 Task: Position the major ticks on the outside of the chart.
Action: Mouse pressed left at (164, 319)
Screenshot: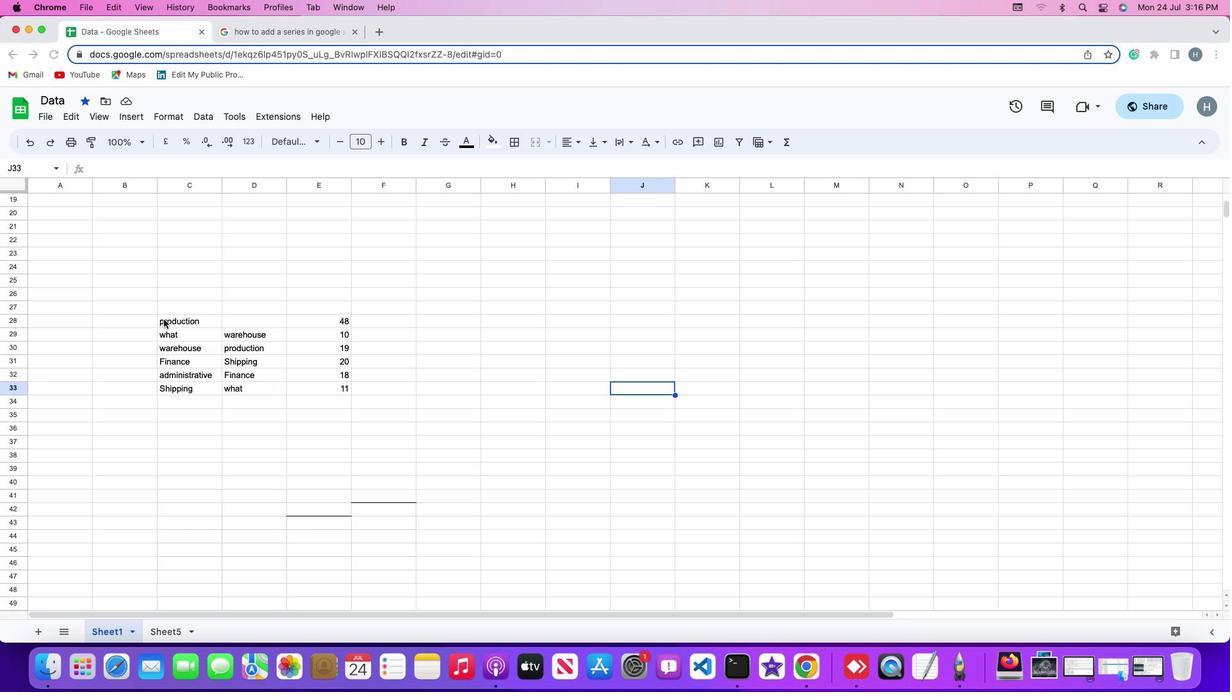 
Action: Mouse pressed left at (164, 319)
Screenshot: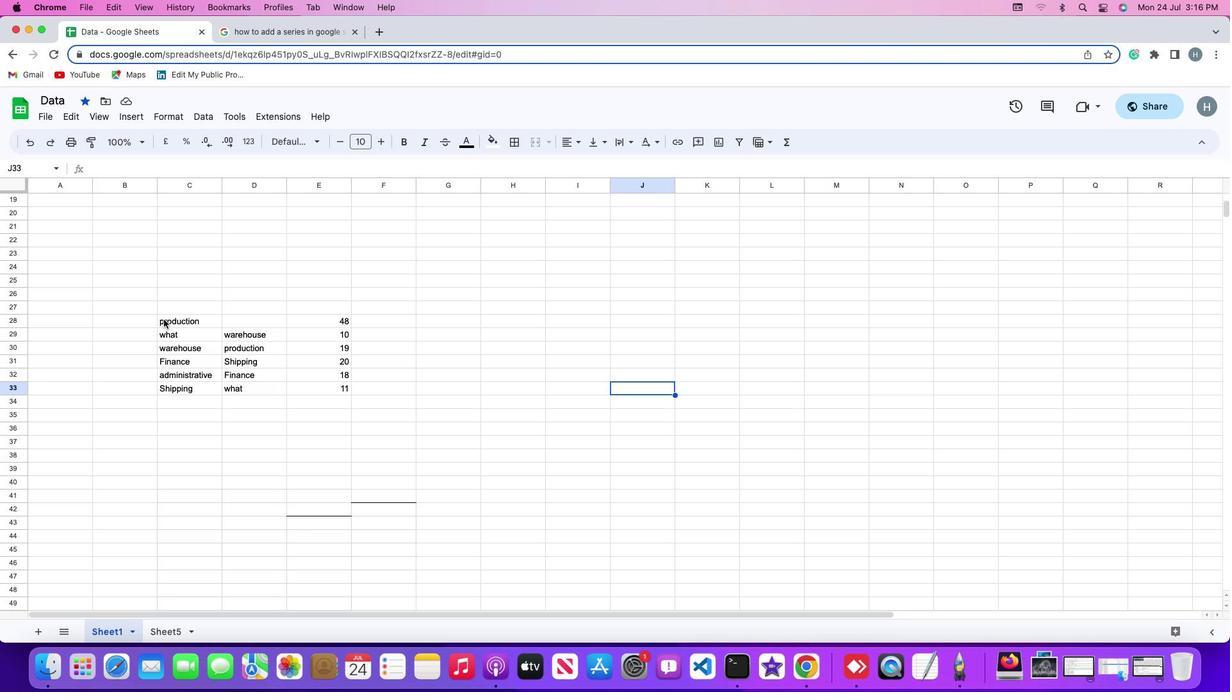 
Action: Mouse moved to (128, 118)
Screenshot: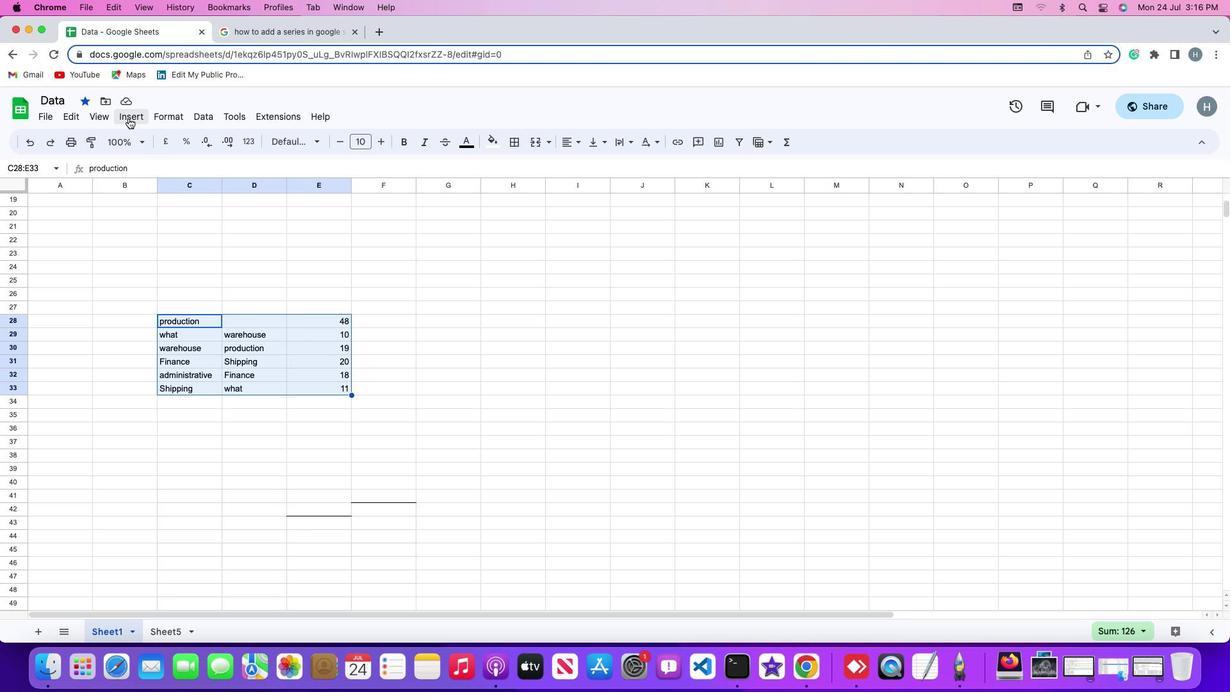 
Action: Mouse pressed left at (128, 118)
Screenshot: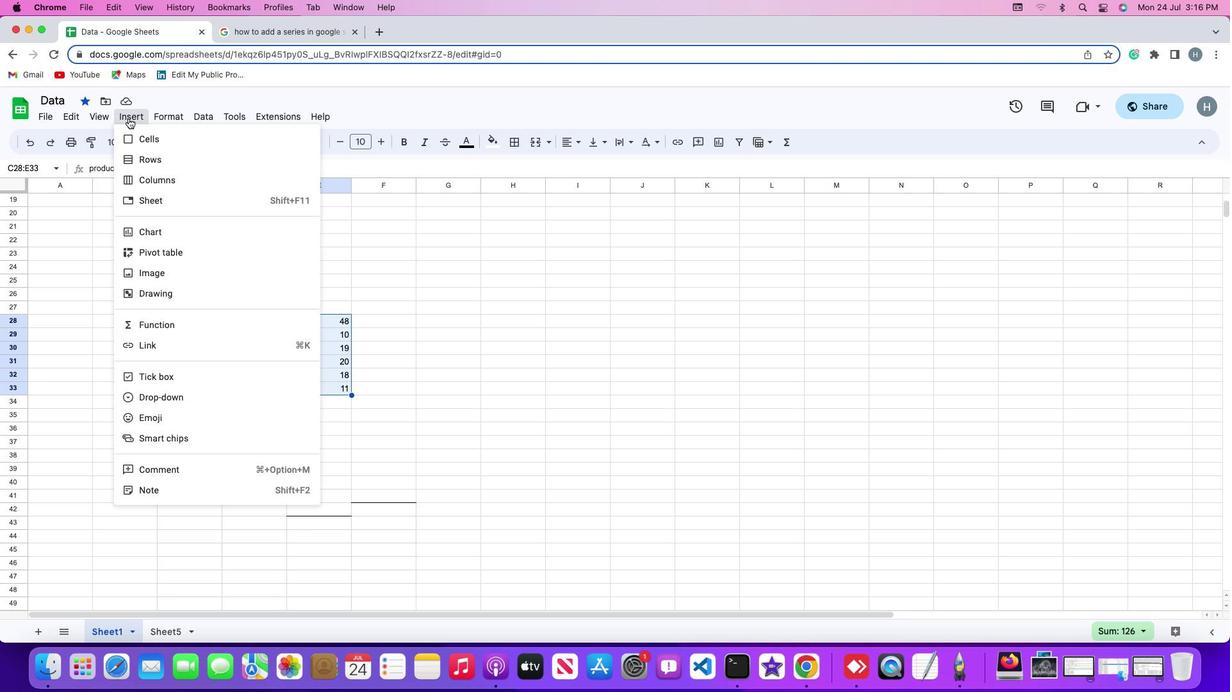 
Action: Mouse moved to (154, 239)
Screenshot: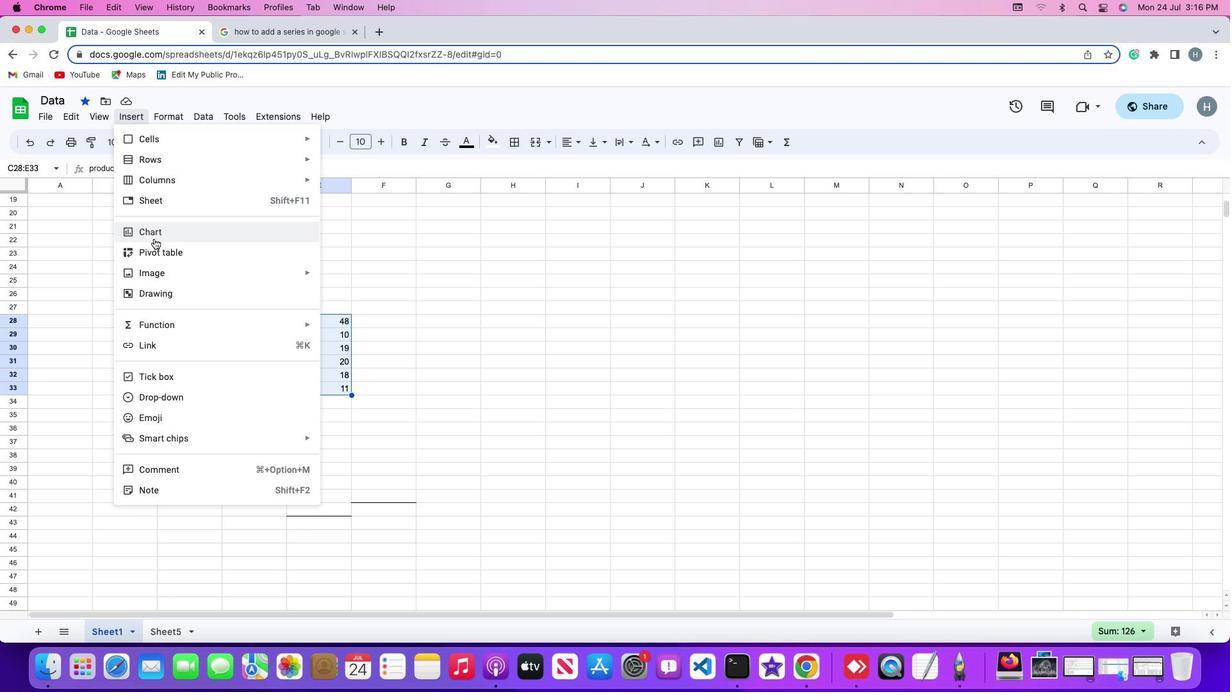 
Action: Mouse pressed left at (154, 239)
Screenshot: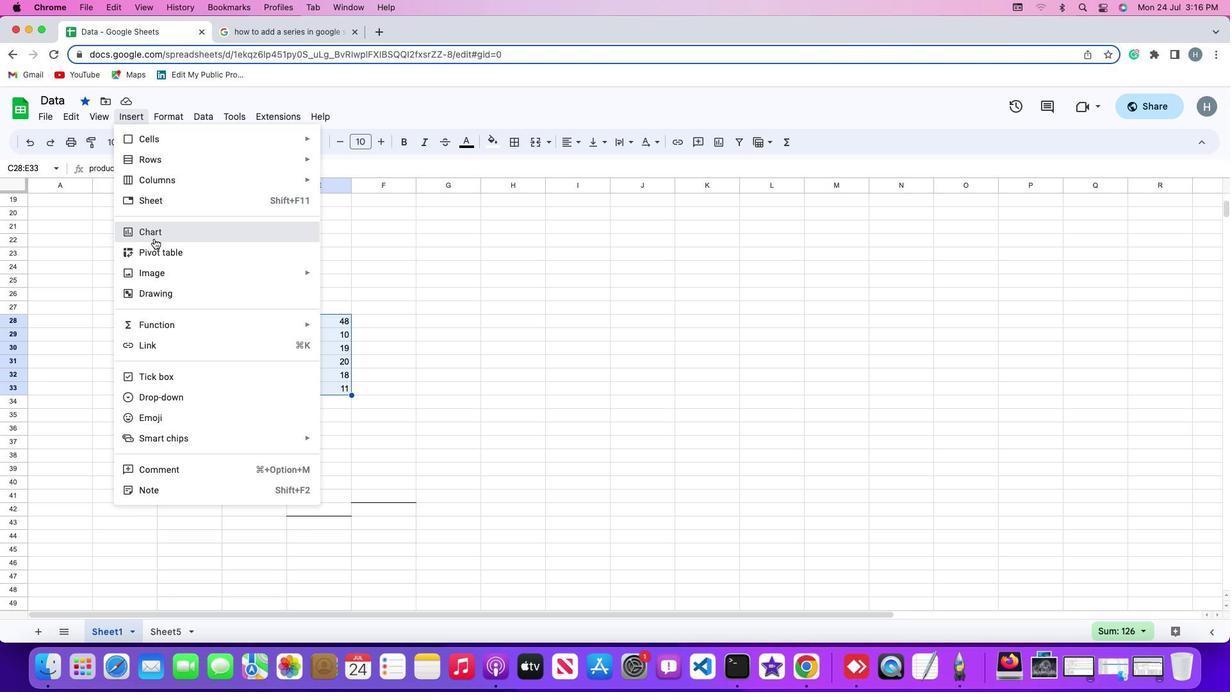 
Action: Mouse moved to (1169, 180)
Screenshot: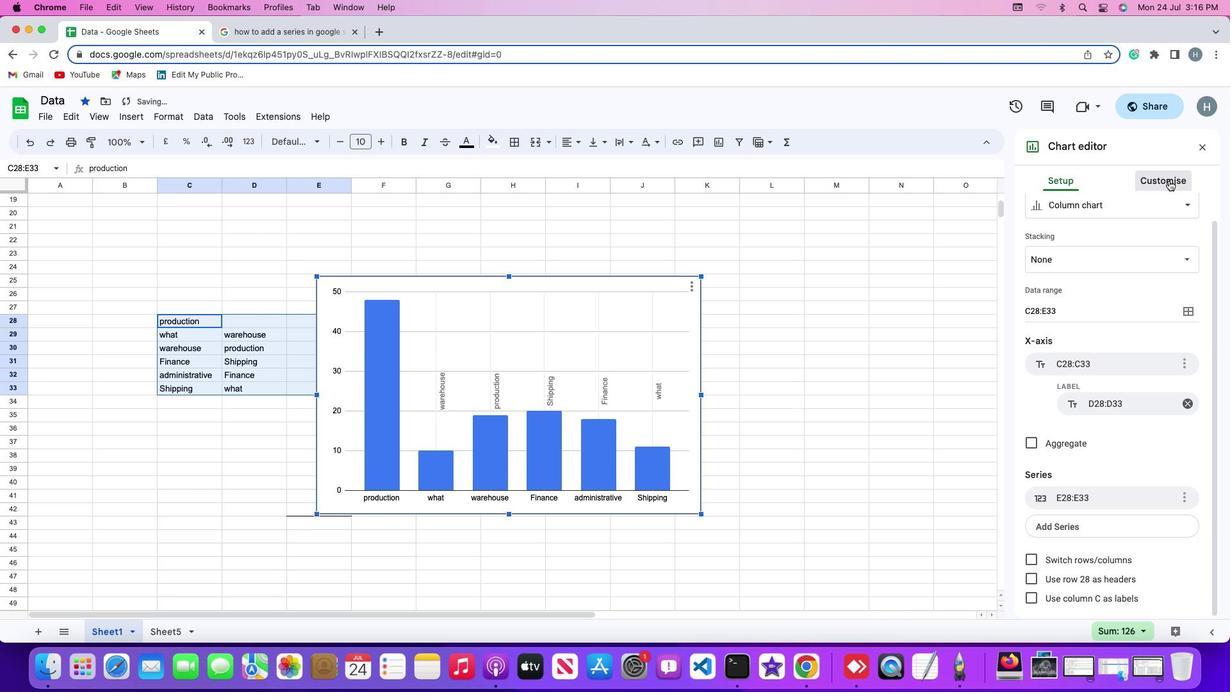 
Action: Mouse pressed left at (1169, 180)
Screenshot: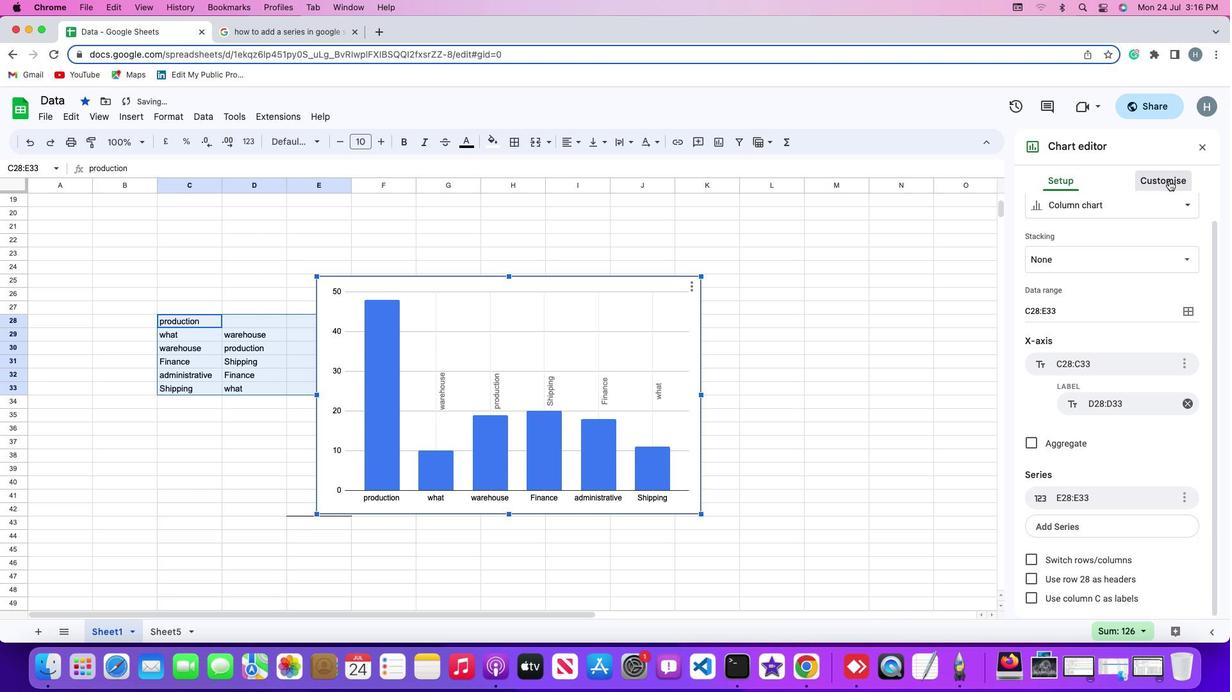 
Action: Mouse moved to (1084, 451)
Screenshot: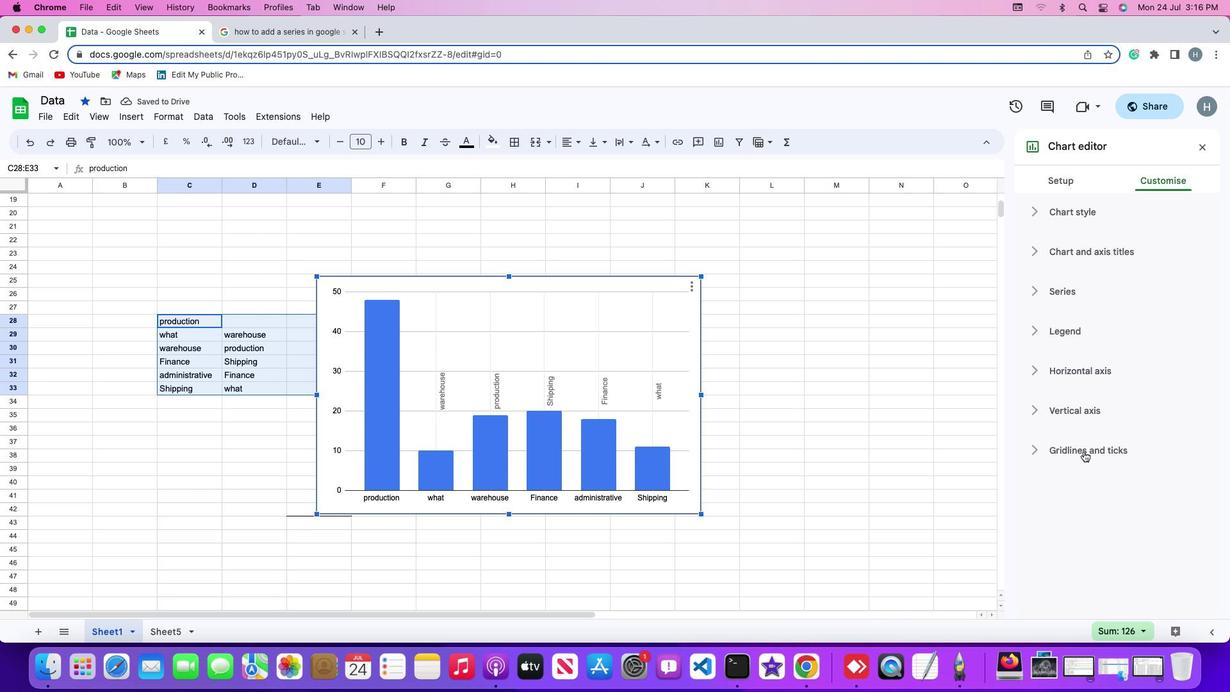
Action: Mouse pressed left at (1084, 451)
Screenshot: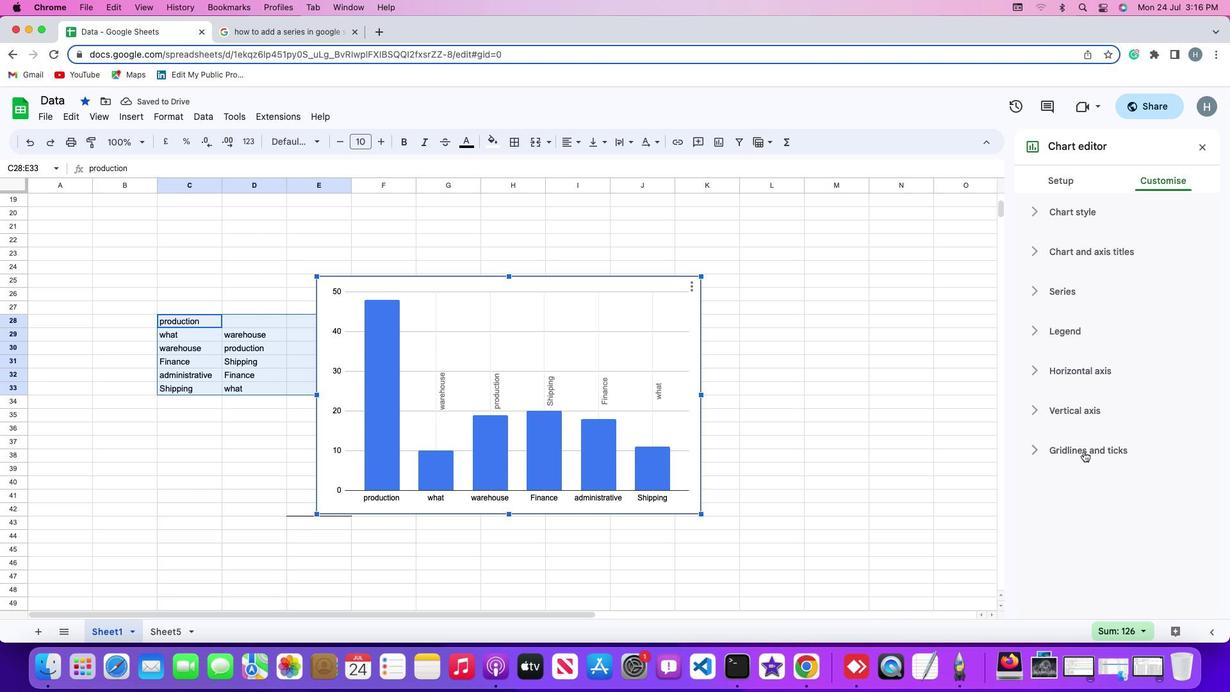 
Action: Mouse moved to (1082, 489)
Screenshot: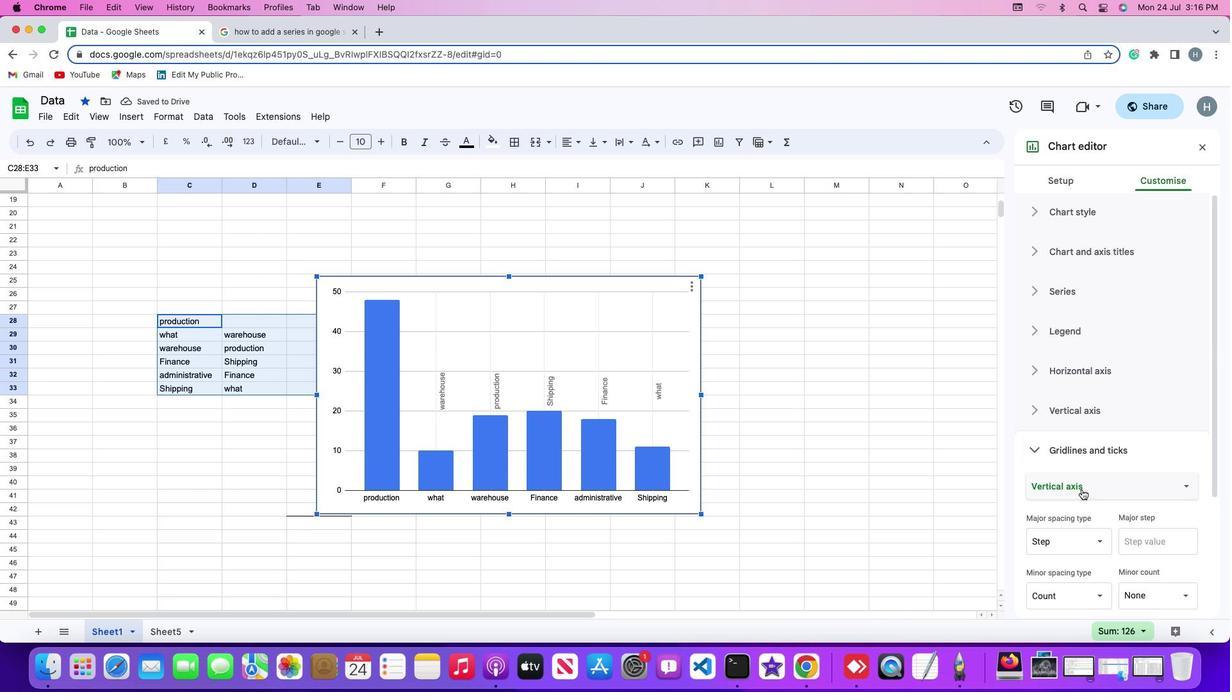 
Action: Mouse pressed left at (1082, 489)
Screenshot: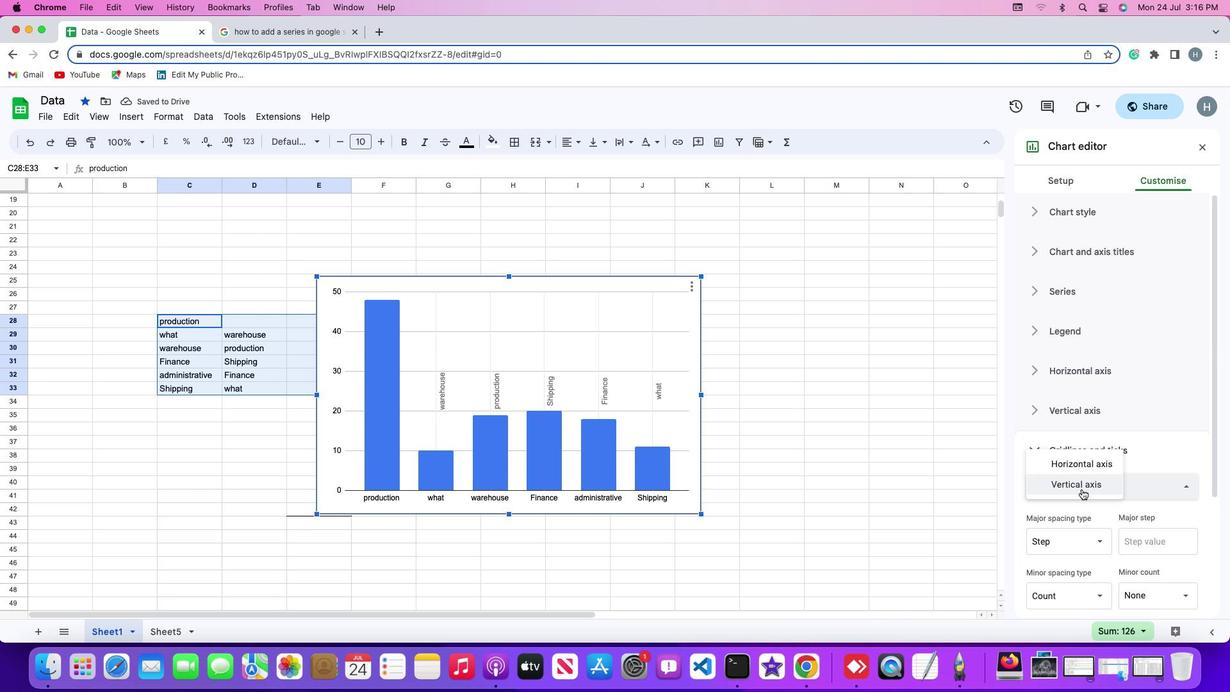 
Action: Mouse pressed left at (1082, 489)
Screenshot: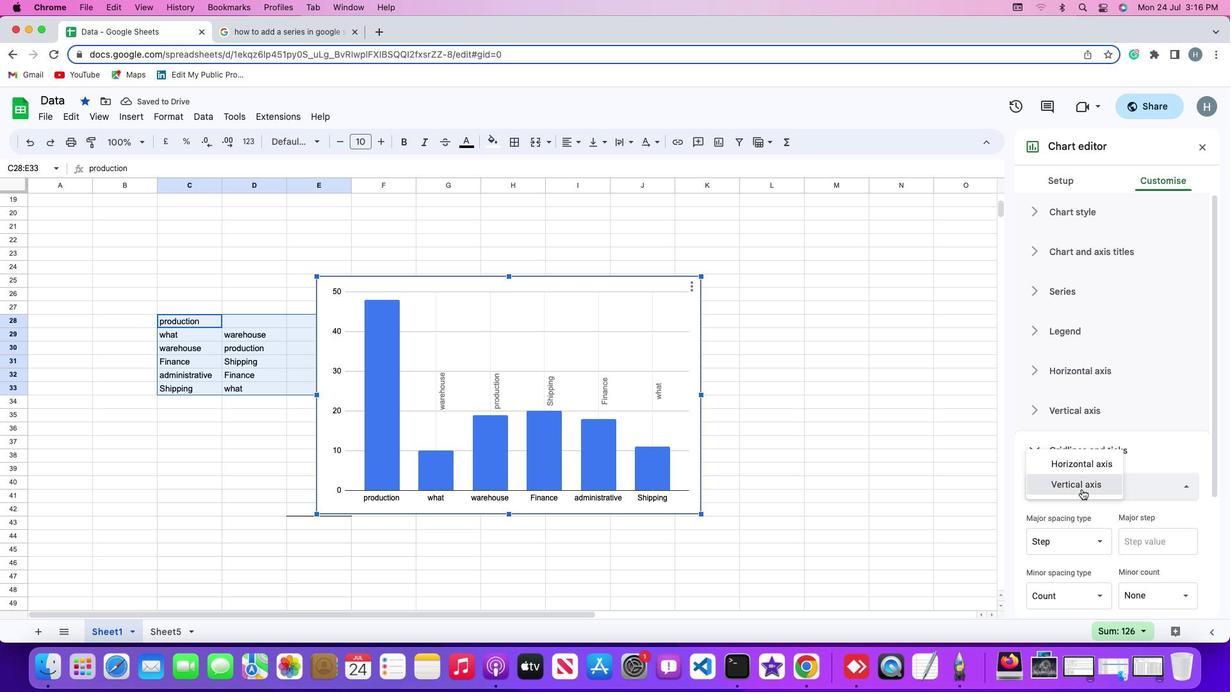 
Action: Mouse moved to (1082, 489)
Screenshot: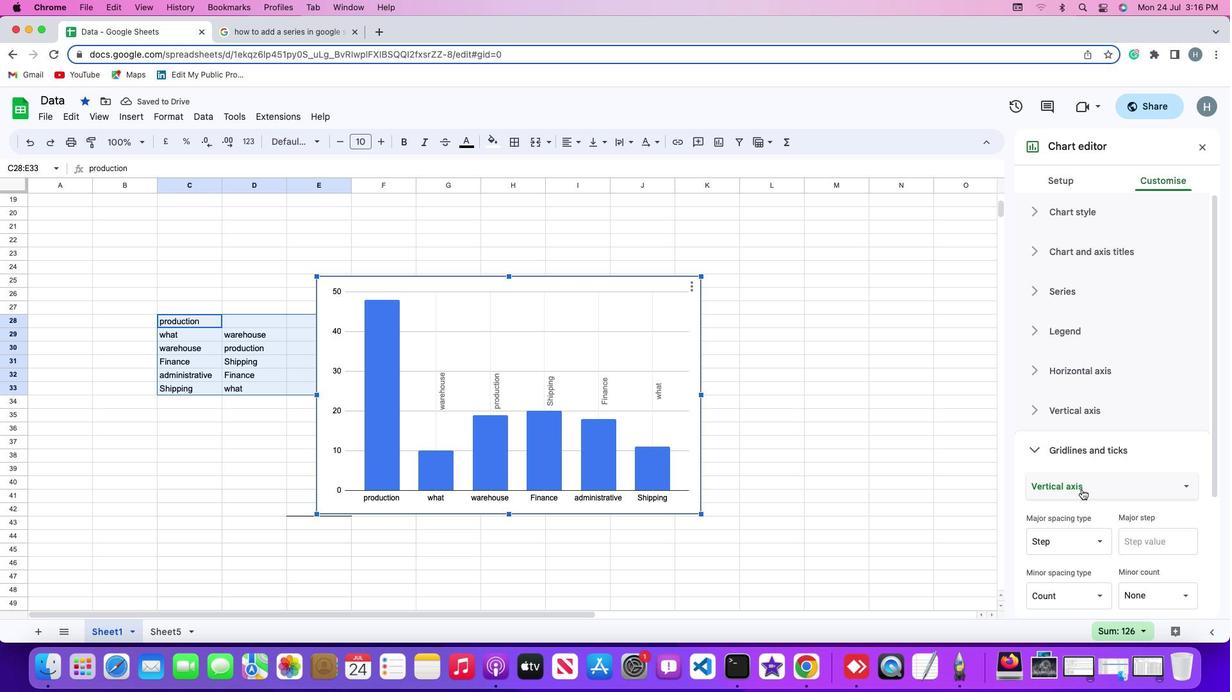 
Action: Mouse scrolled (1082, 489) with delta (0, 0)
Screenshot: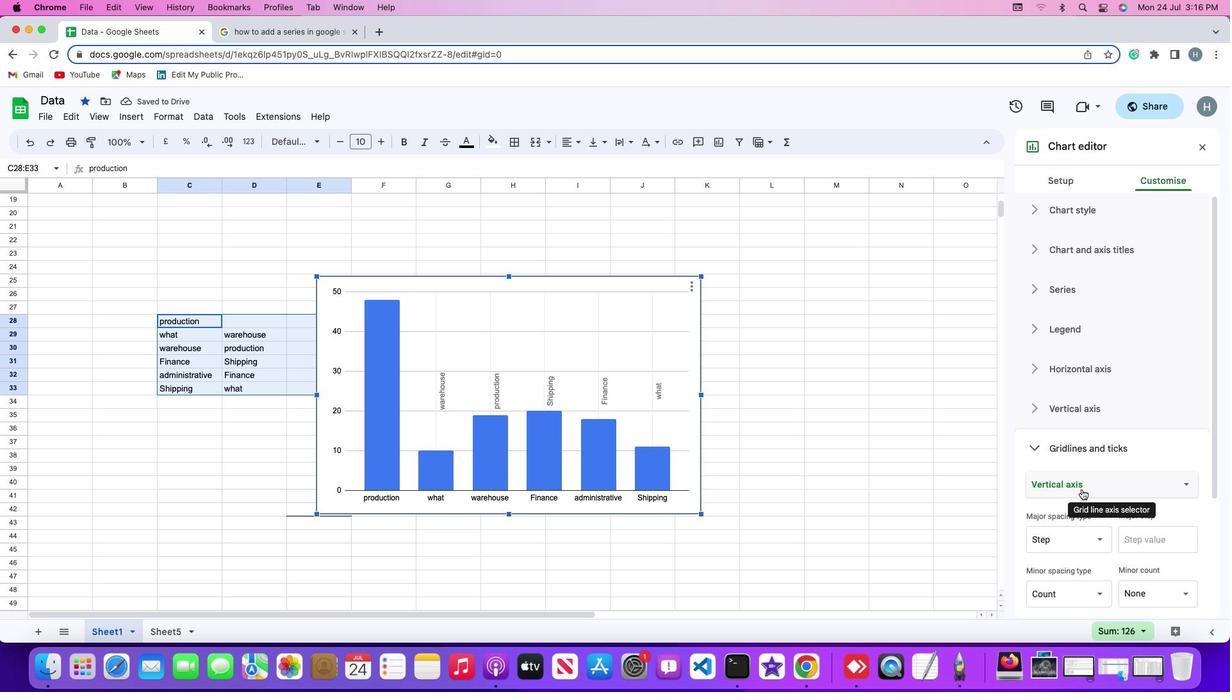 
Action: Mouse scrolled (1082, 489) with delta (0, 0)
Screenshot: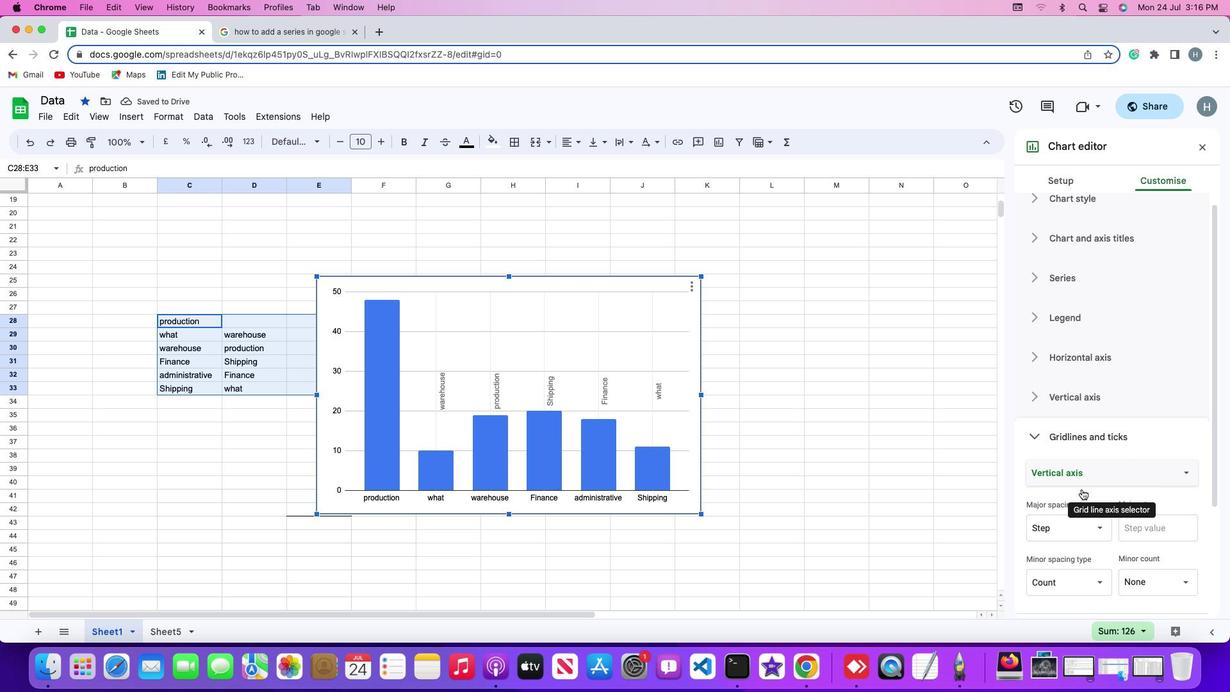 
Action: Mouse scrolled (1082, 489) with delta (0, -1)
Screenshot: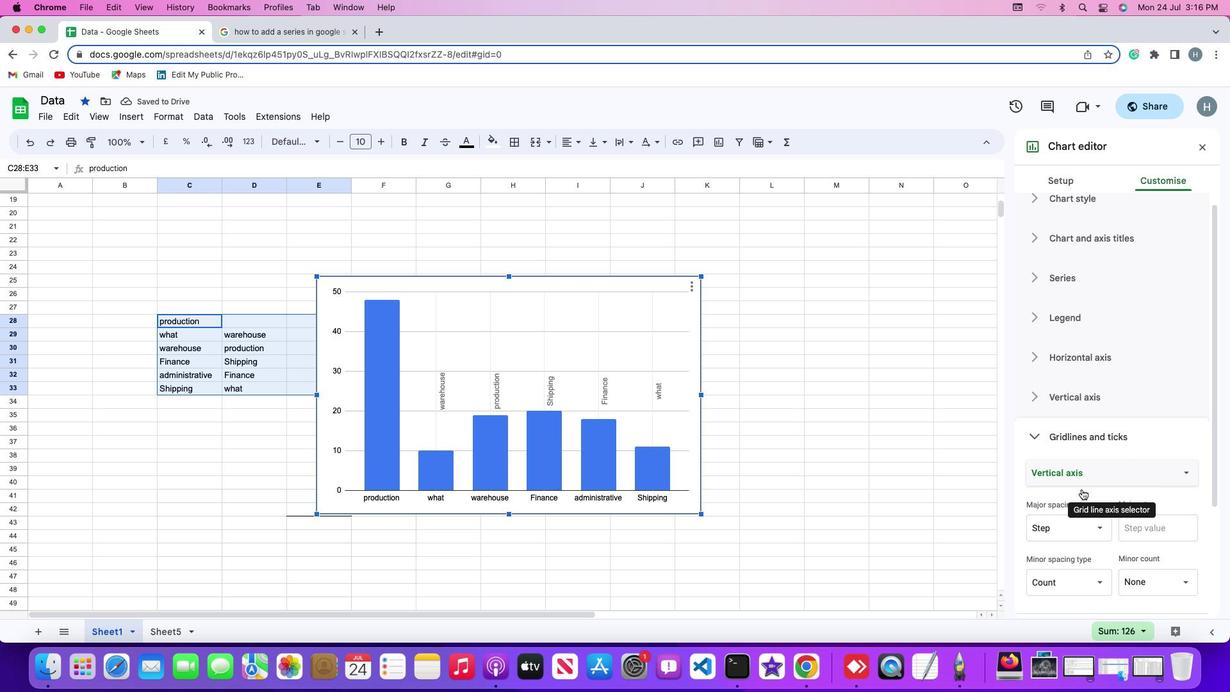 
Action: Mouse scrolled (1082, 489) with delta (0, -2)
Screenshot: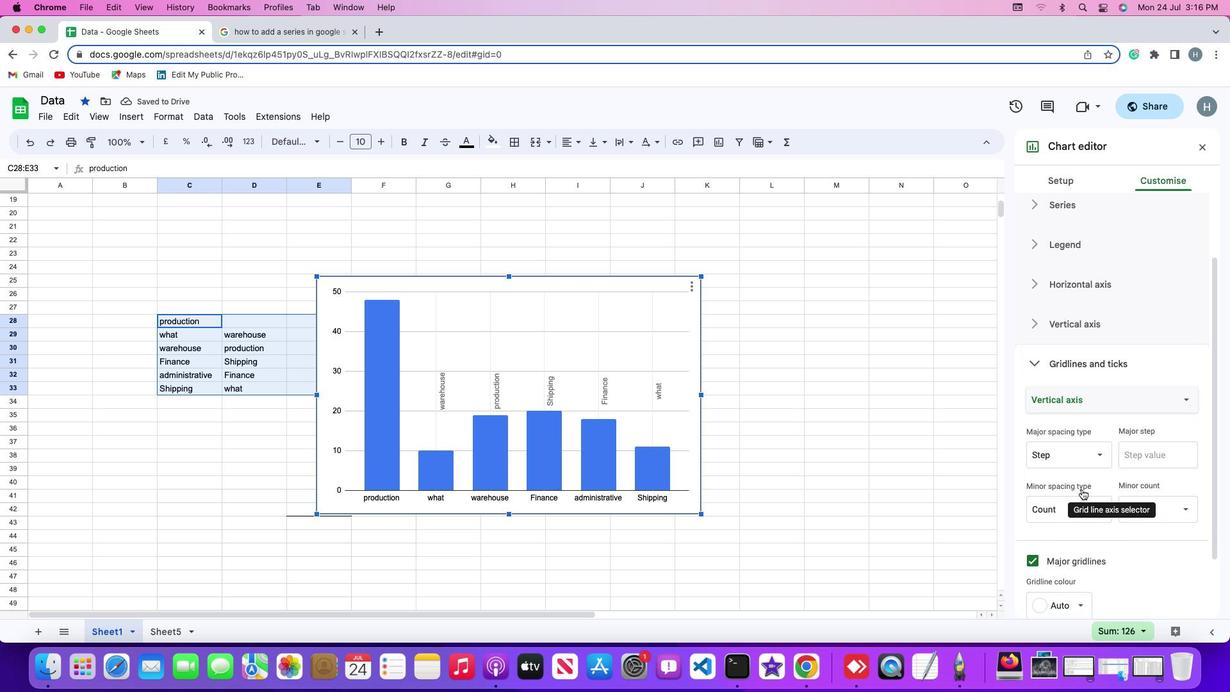 
Action: Mouse scrolled (1082, 489) with delta (0, 0)
Screenshot: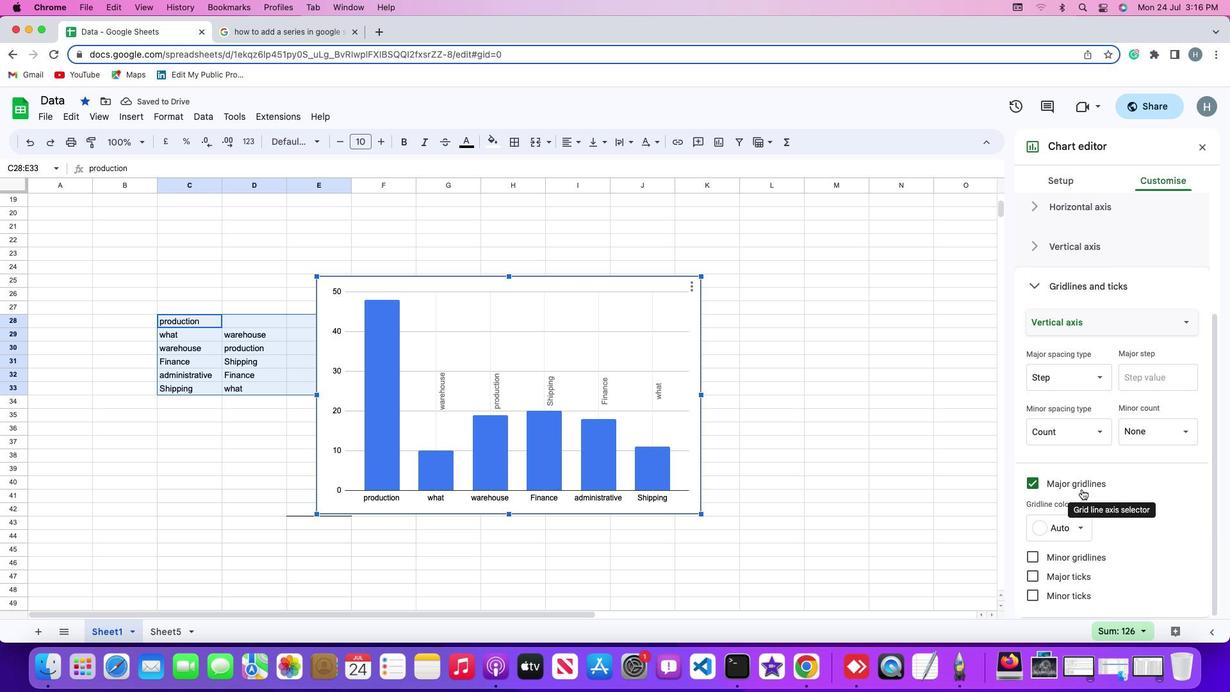 
Action: Mouse scrolled (1082, 489) with delta (0, 0)
Screenshot: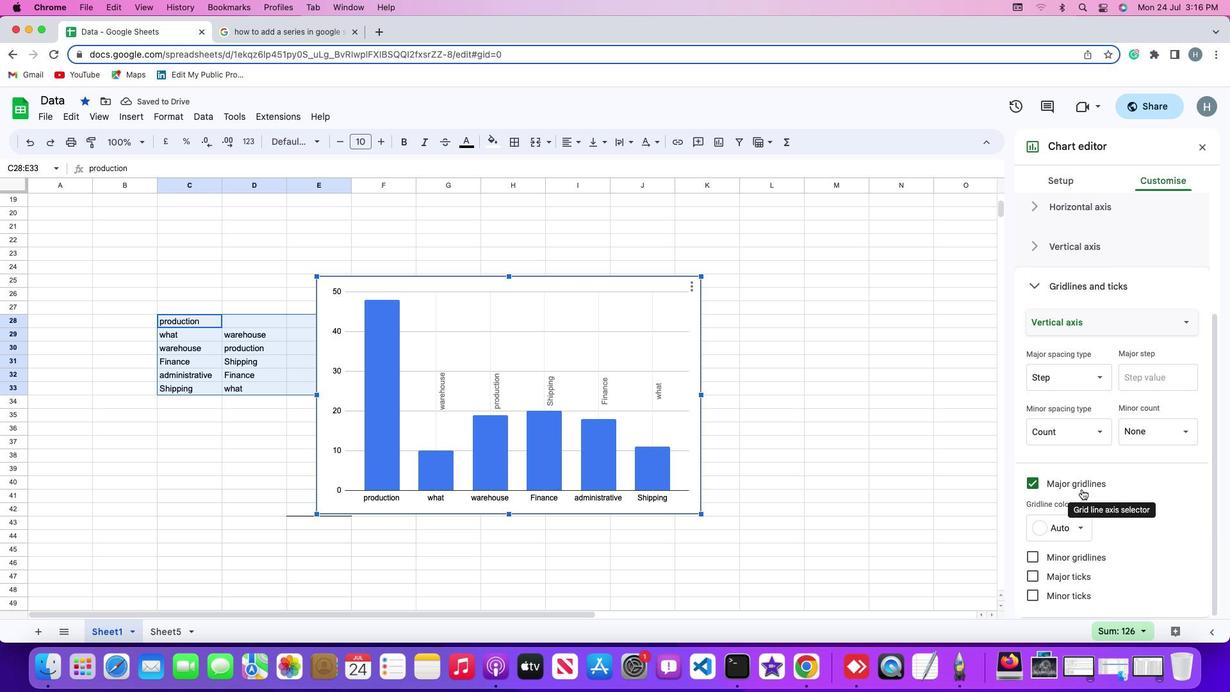 
Action: Mouse scrolled (1082, 489) with delta (0, -1)
Screenshot: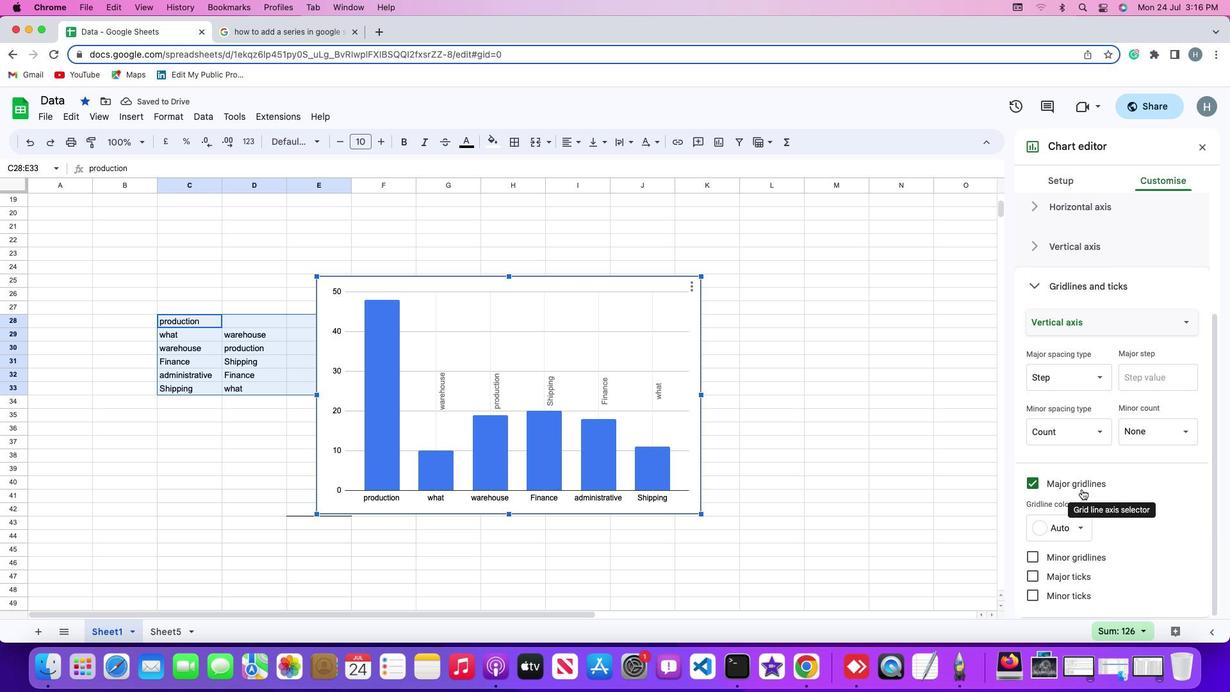 
Action: Mouse scrolled (1082, 489) with delta (0, -3)
Screenshot: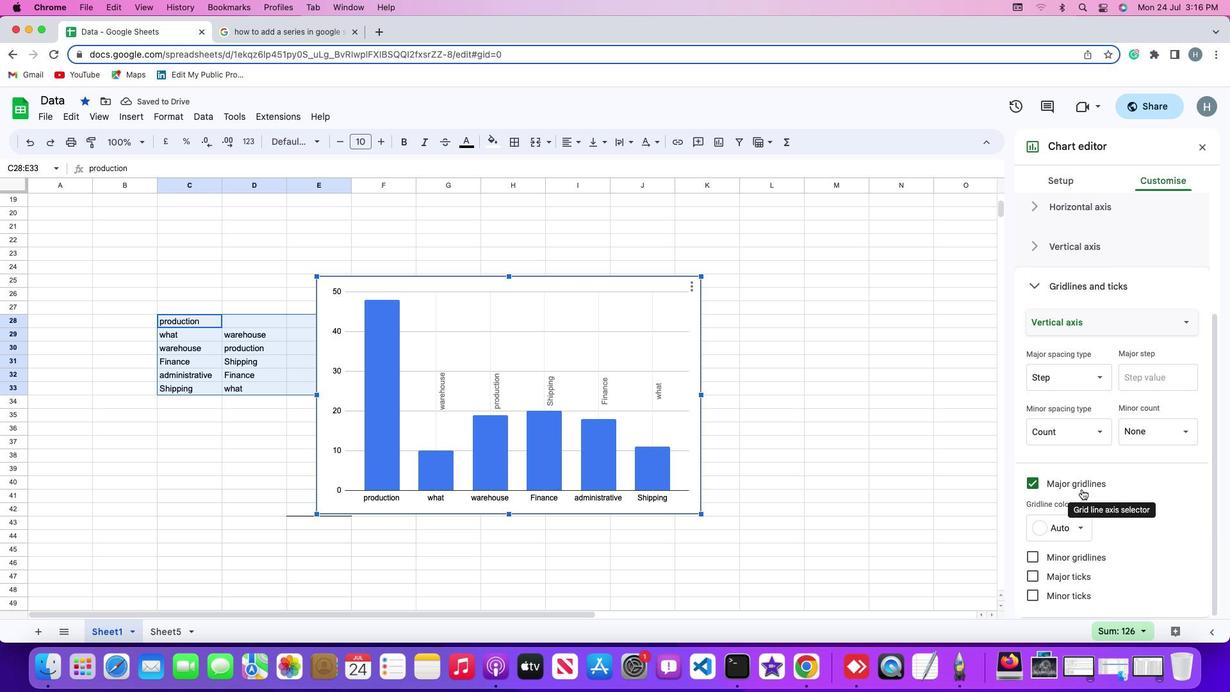 
Action: Mouse scrolled (1082, 489) with delta (0, -3)
Screenshot: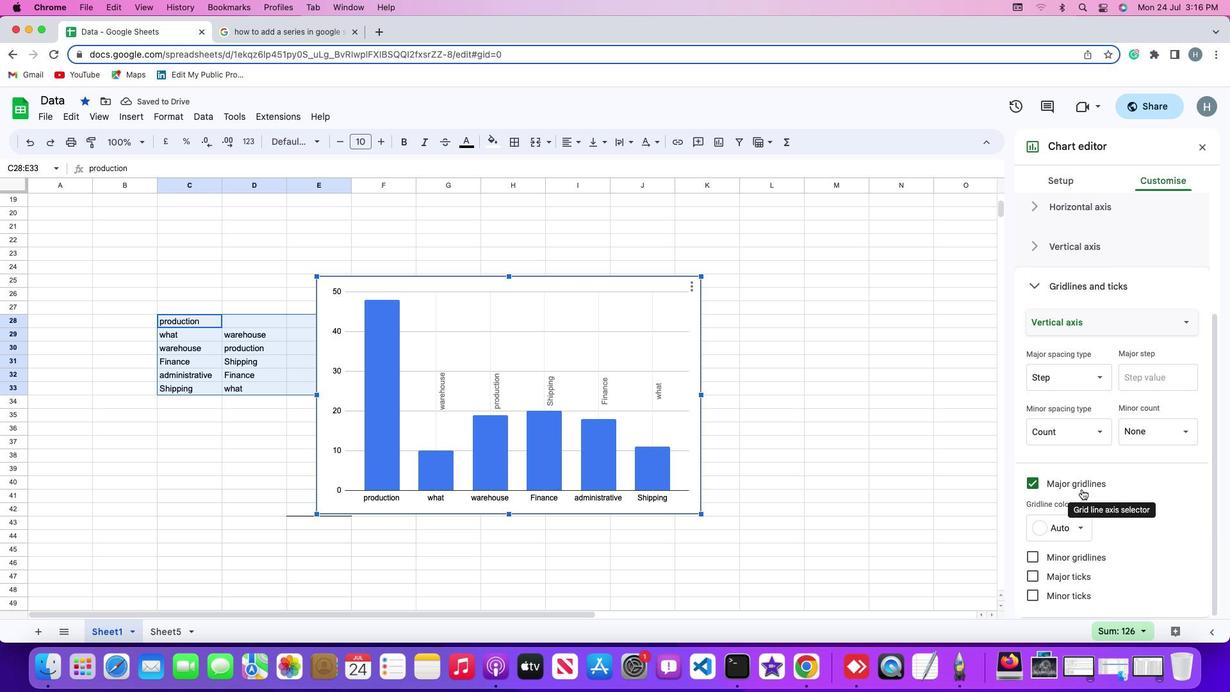 
Action: Mouse moved to (1037, 573)
Screenshot: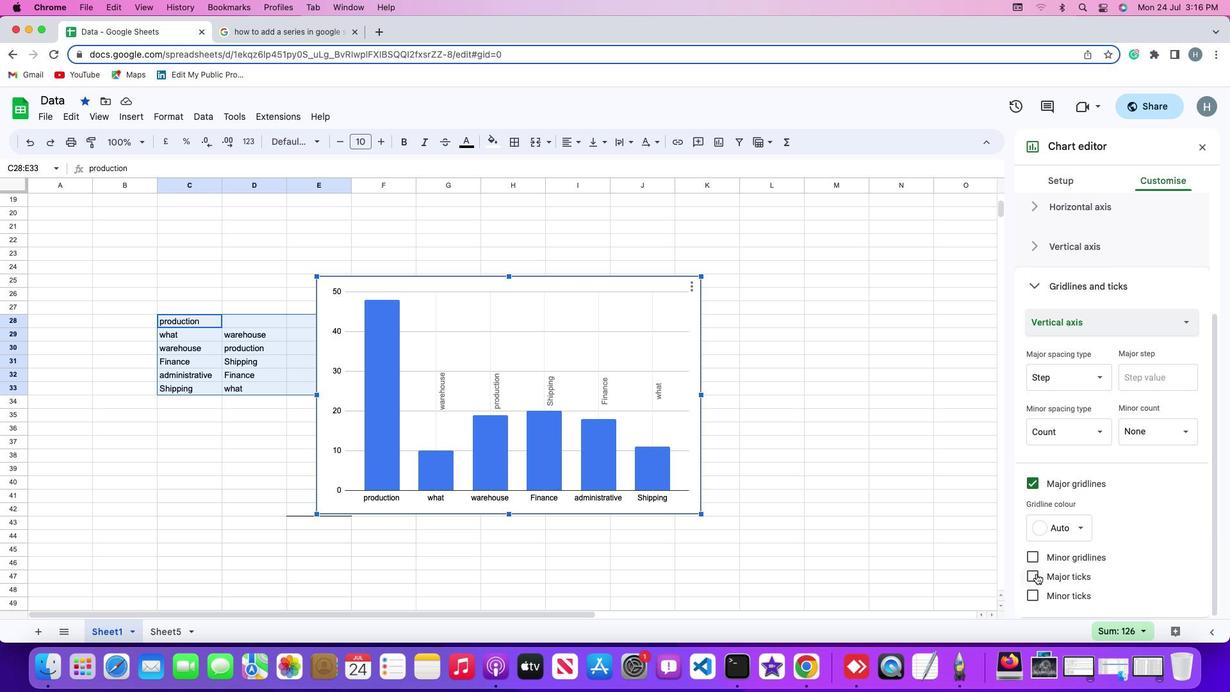 
Action: Mouse pressed left at (1037, 573)
Screenshot: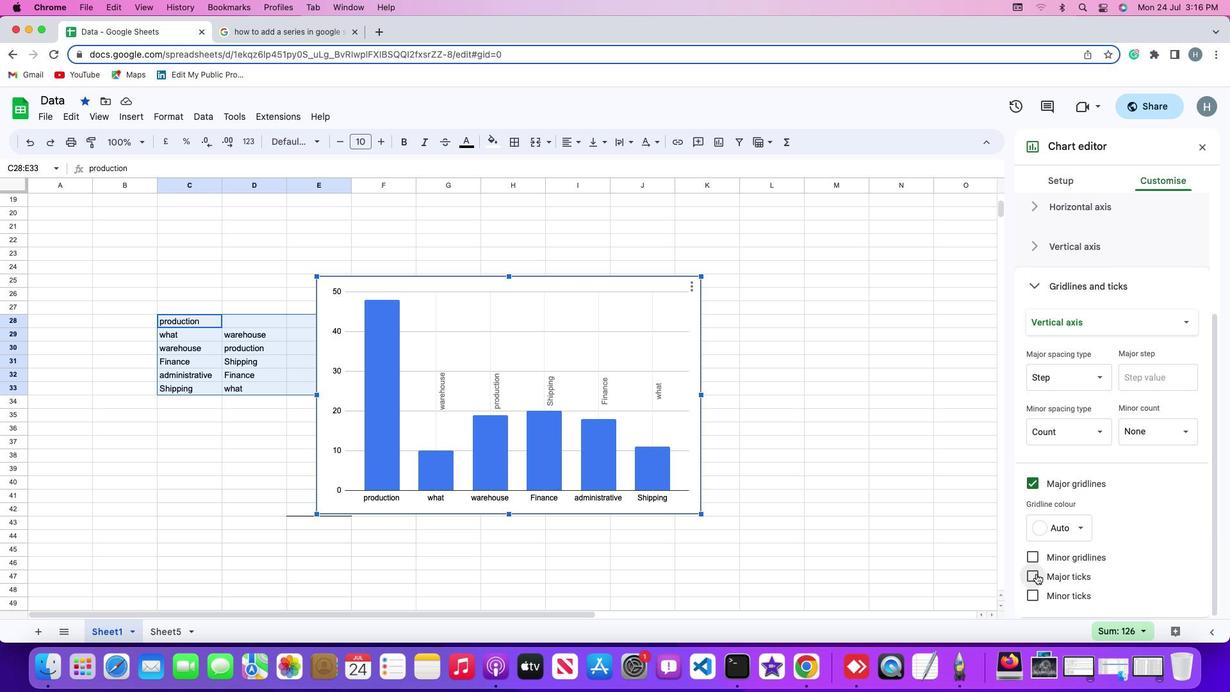 
Action: Mouse moved to (1160, 525)
Screenshot: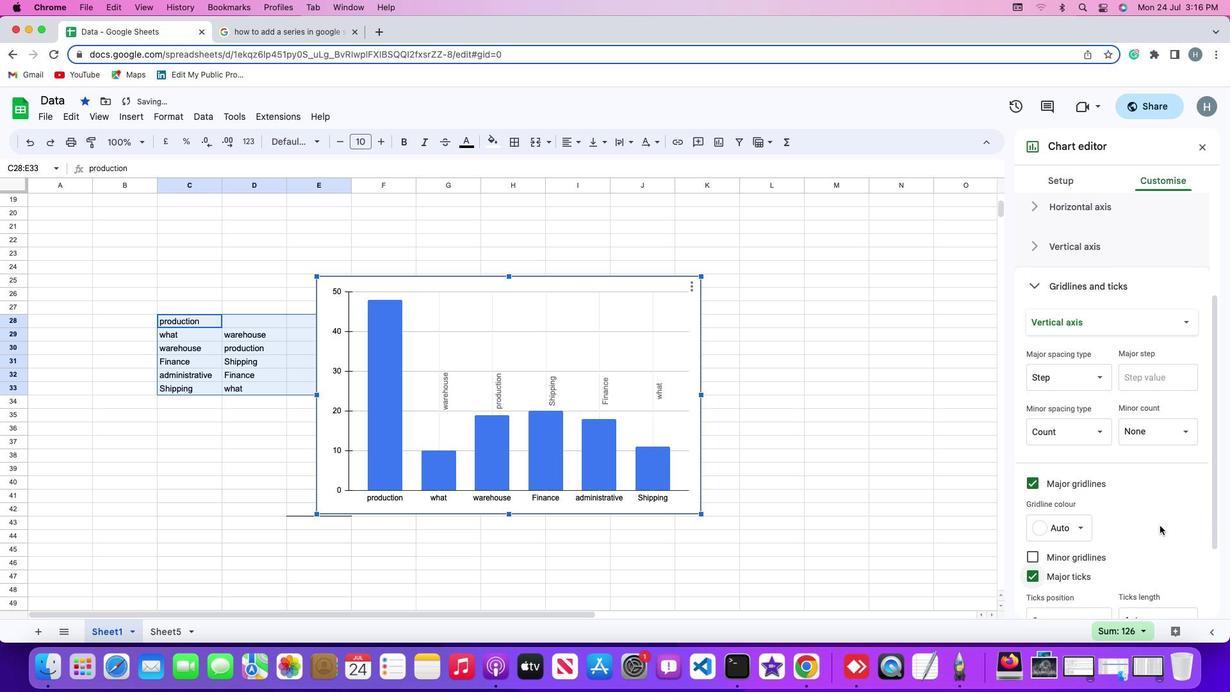 
Action: Mouse scrolled (1160, 525) with delta (0, 0)
Screenshot: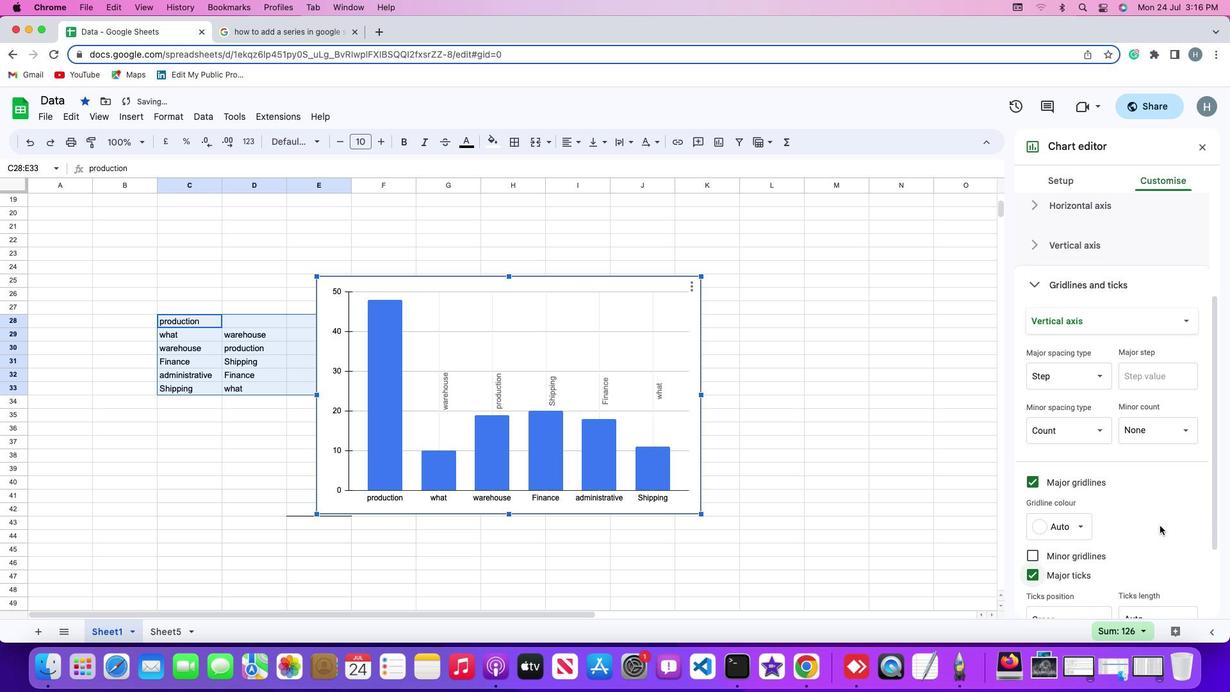 
Action: Mouse scrolled (1160, 525) with delta (0, 0)
Screenshot: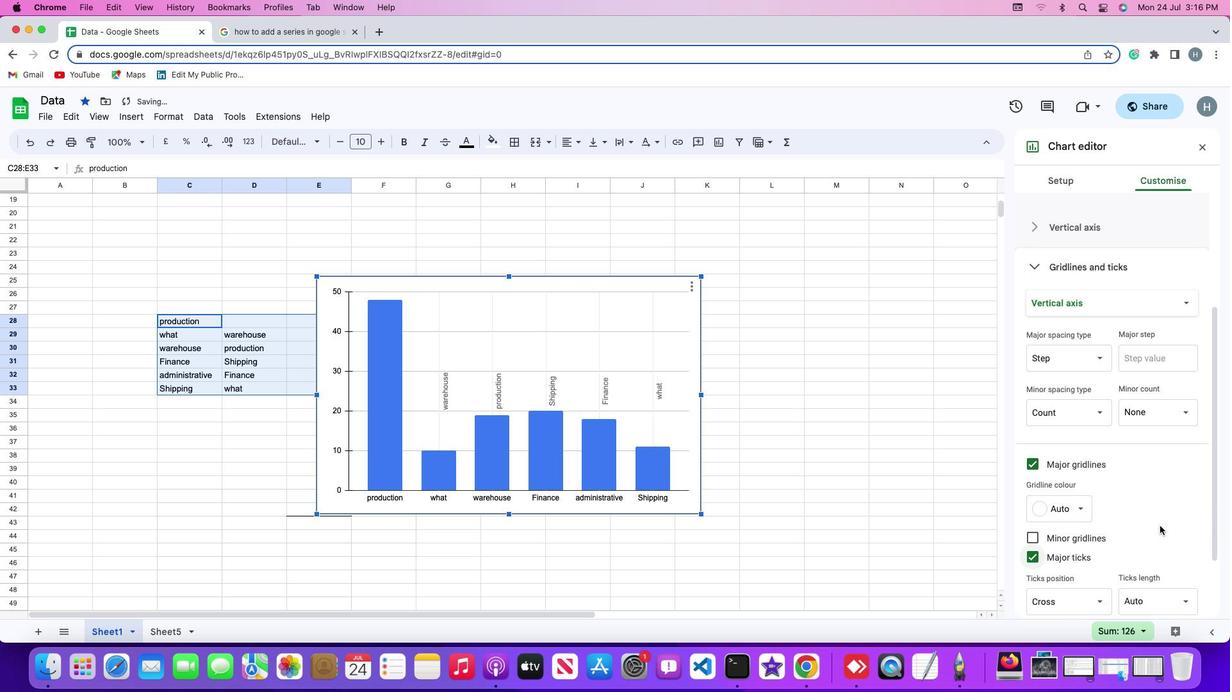 
Action: Mouse scrolled (1160, 525) with delta (0, -1)
Screenshot: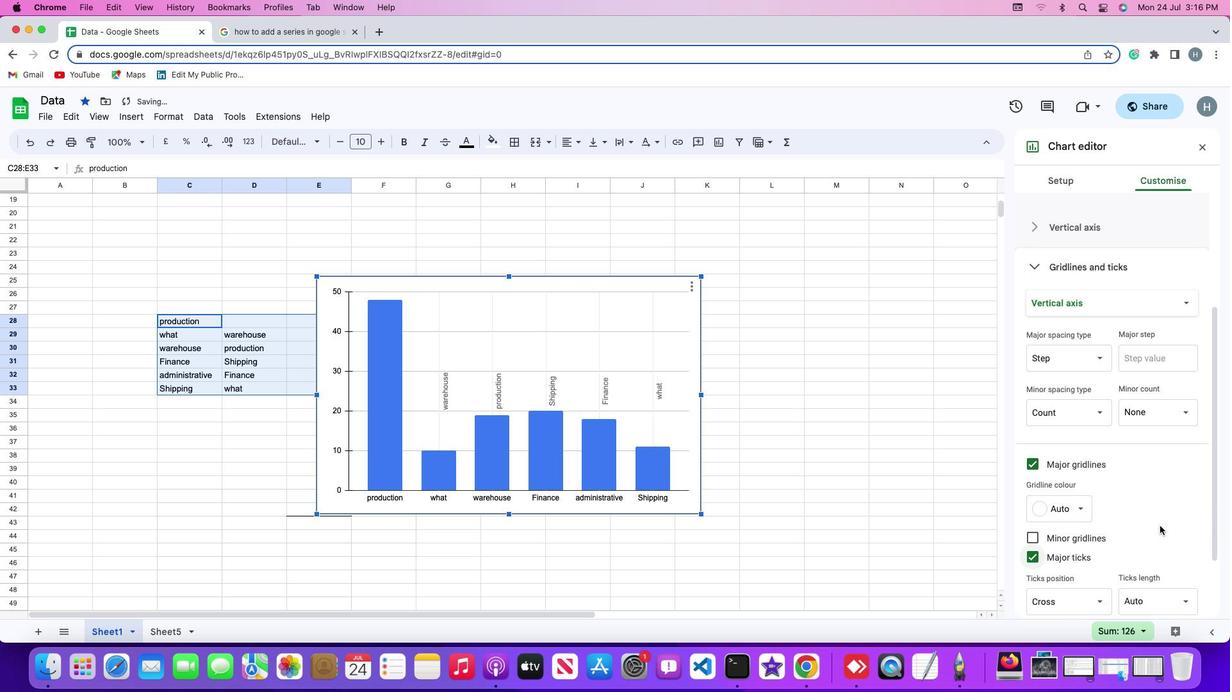 
Action: Mouse scrolled (1160, 525) with delta (0, -2)
Screenshot: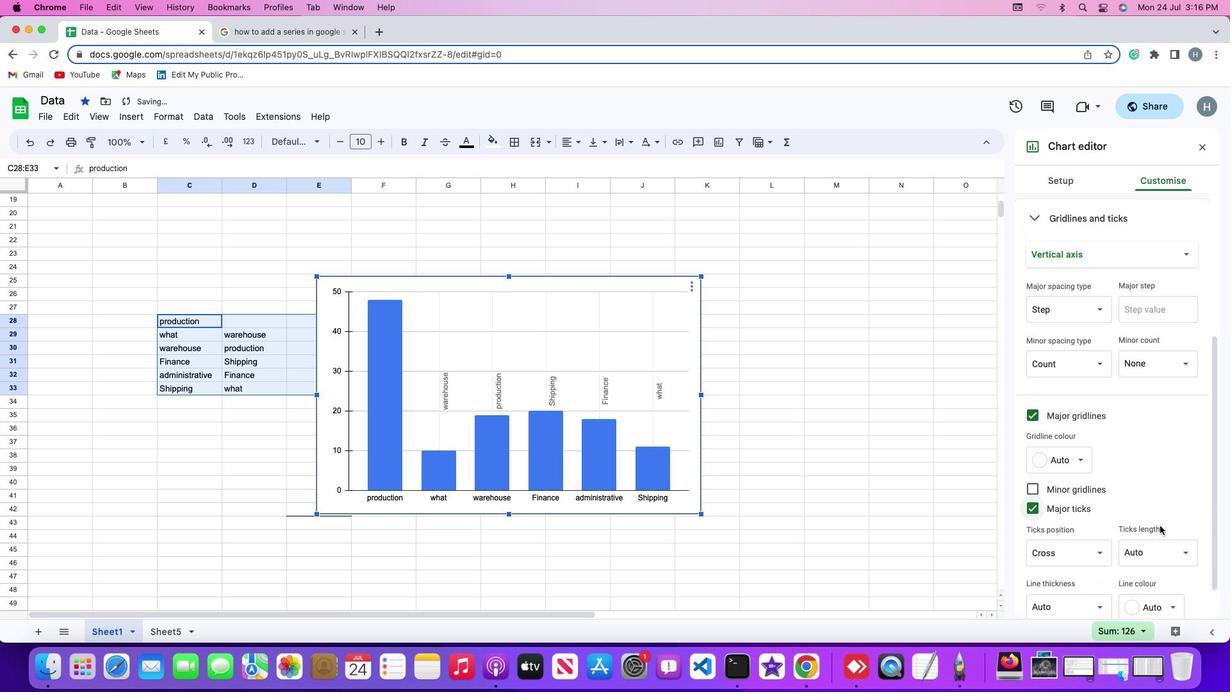 
Action: Mouse moved to (1102, 509)
Screenshot: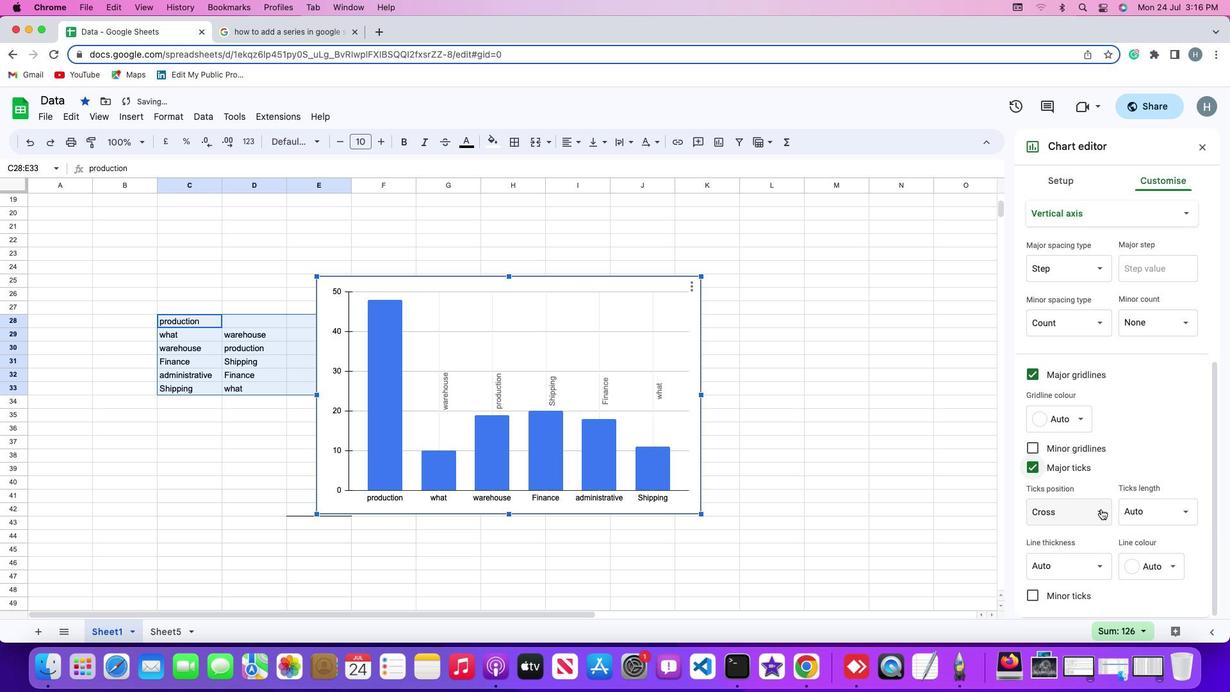 
Action: Mouse pressed left at (1102, 509)
Screenshot: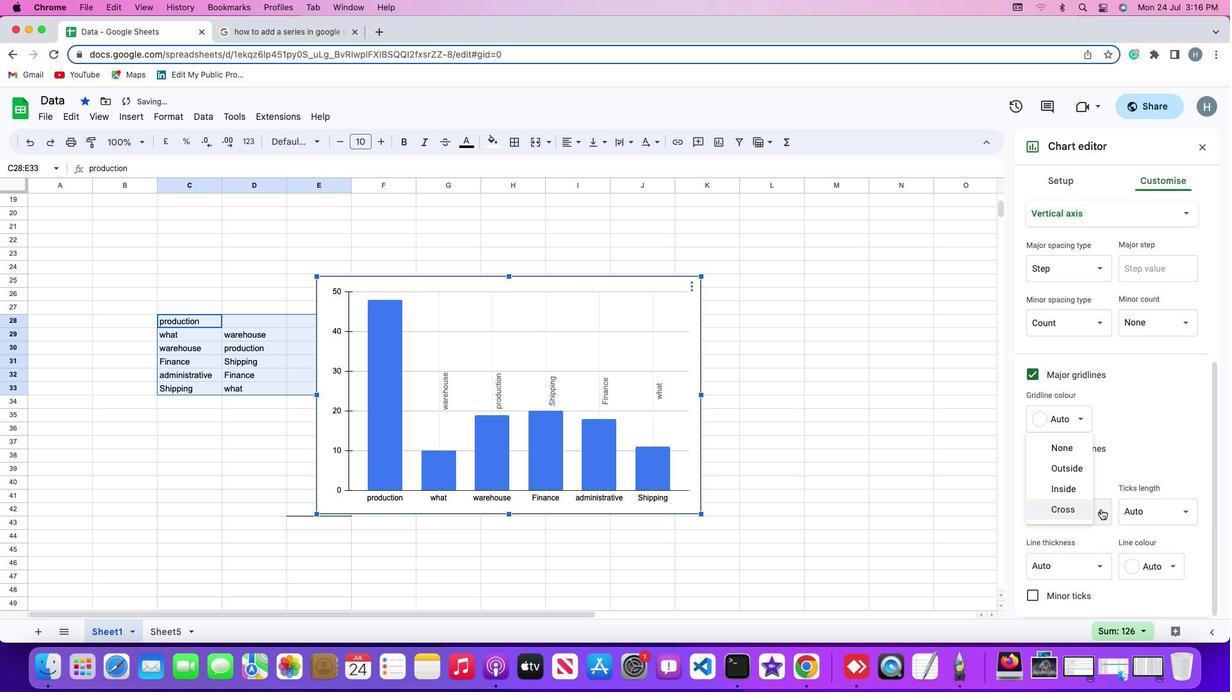
Action: Mouse moved to (1079, 464)
Screenshot: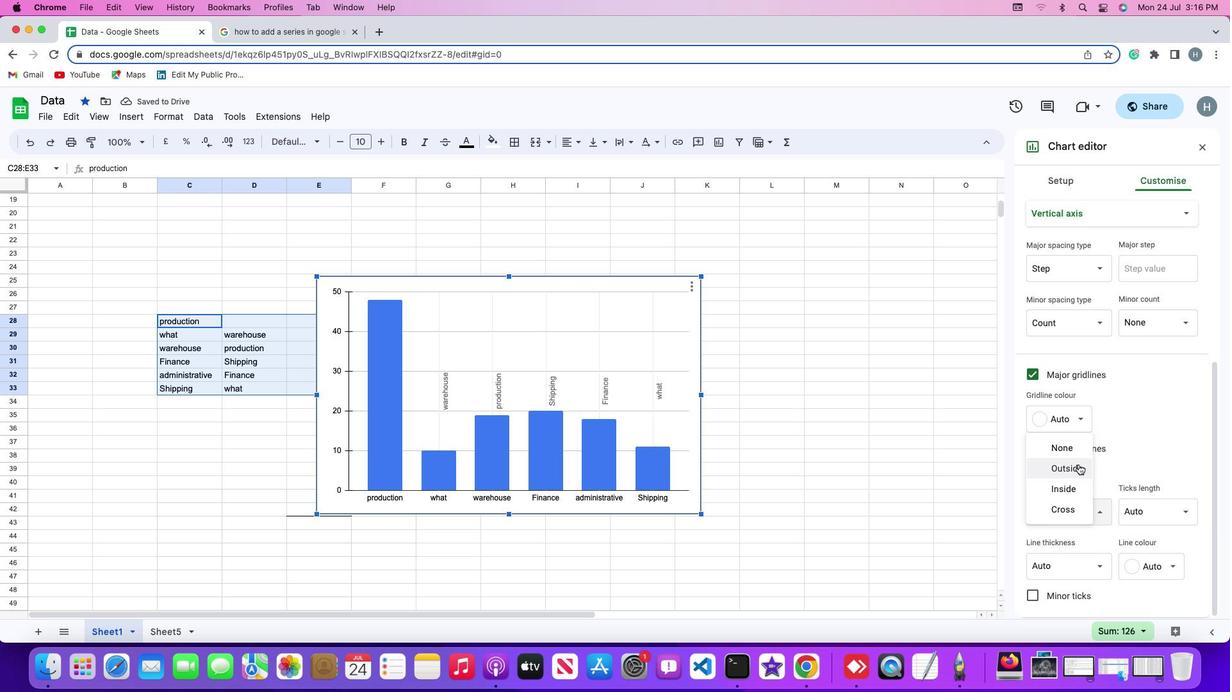 
Action: Mouse pressed left at (1079, 464)
Screenshot: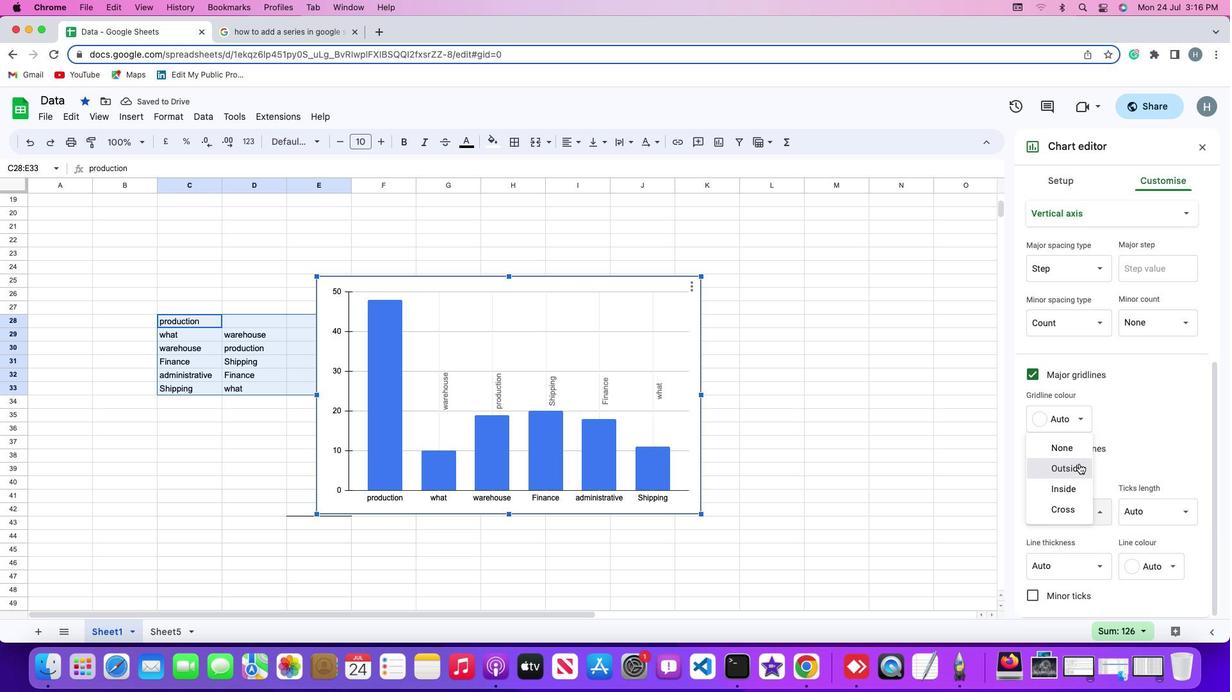 
Action: Mouse moved to (912, 463)
Screenshot: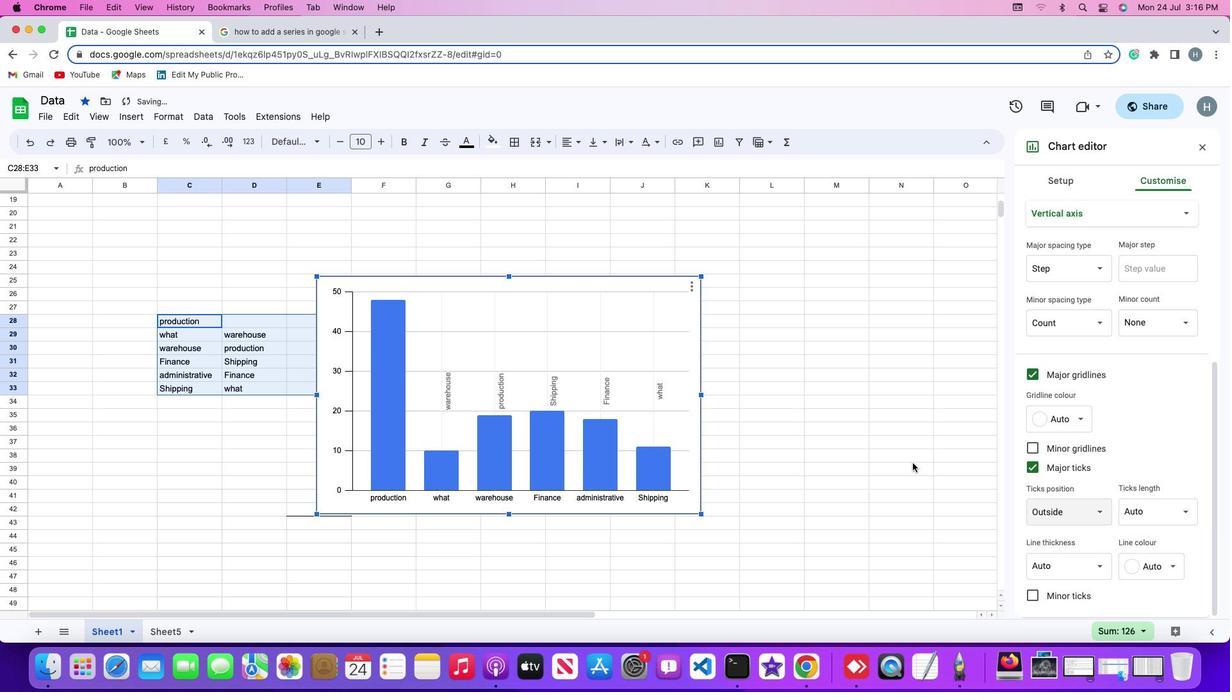 
